 Task: Create a rule from the Recommended list, Task Added to this Project -> add SubTasks in the project AgileKite with SubTasks Gather and Analyse Requirements , Design and Implement Solution , System Test and UAT , Release to Production / Go Live
Action: Mouse moved to (82, 286)
Screenshot: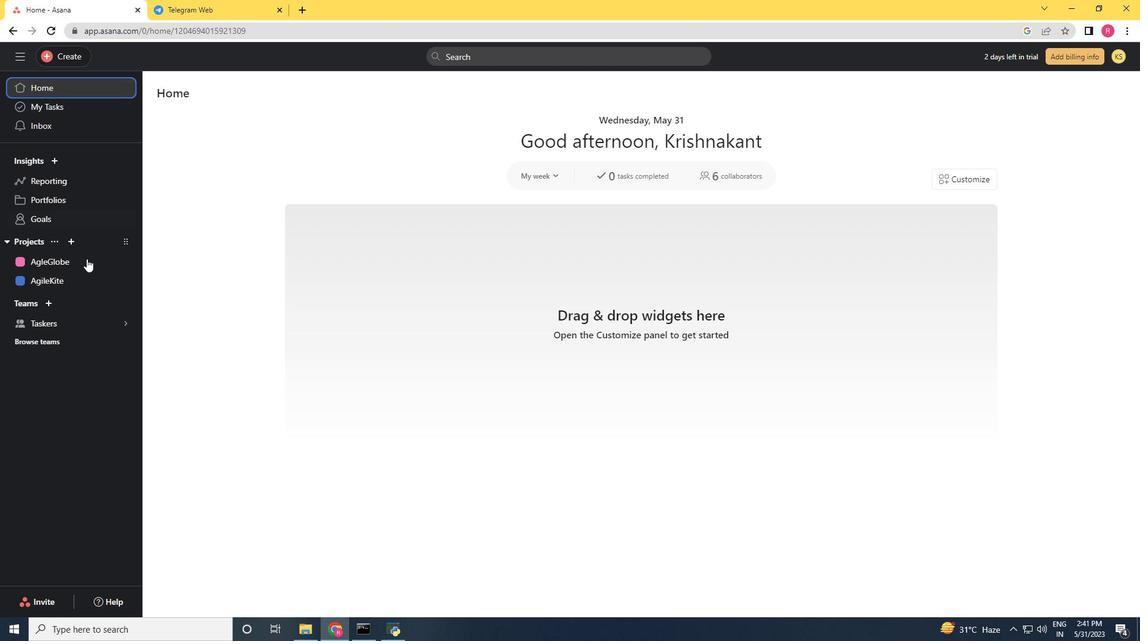 
Action: Mouse pressed left at (82, 286)
Screenshot: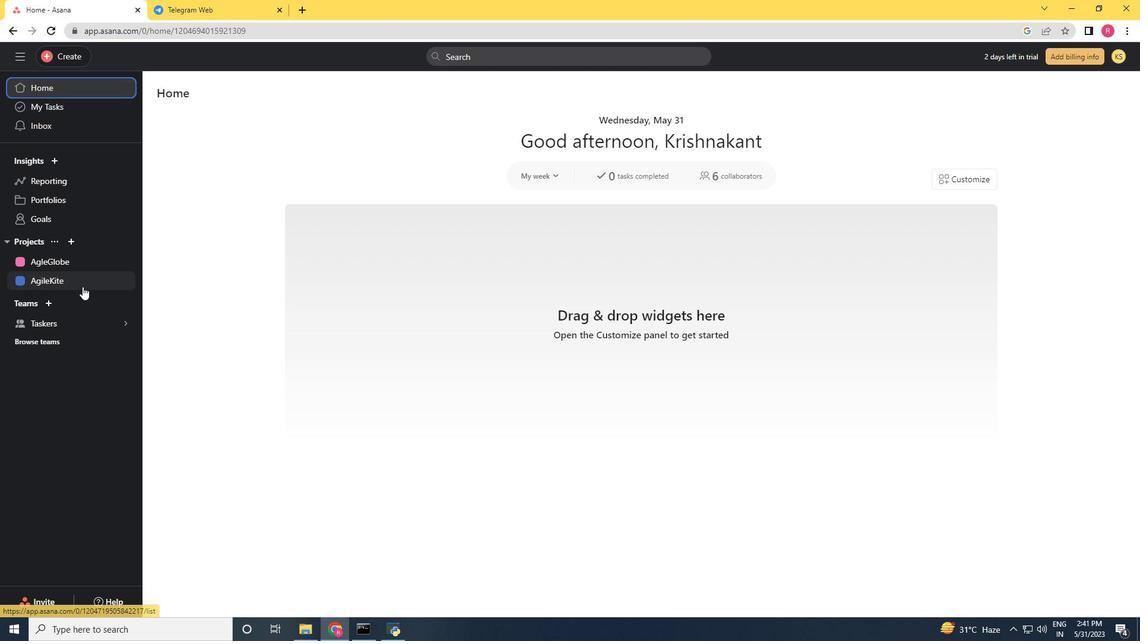 
Action: Mouse moved to (1102, 105)
Screenshot: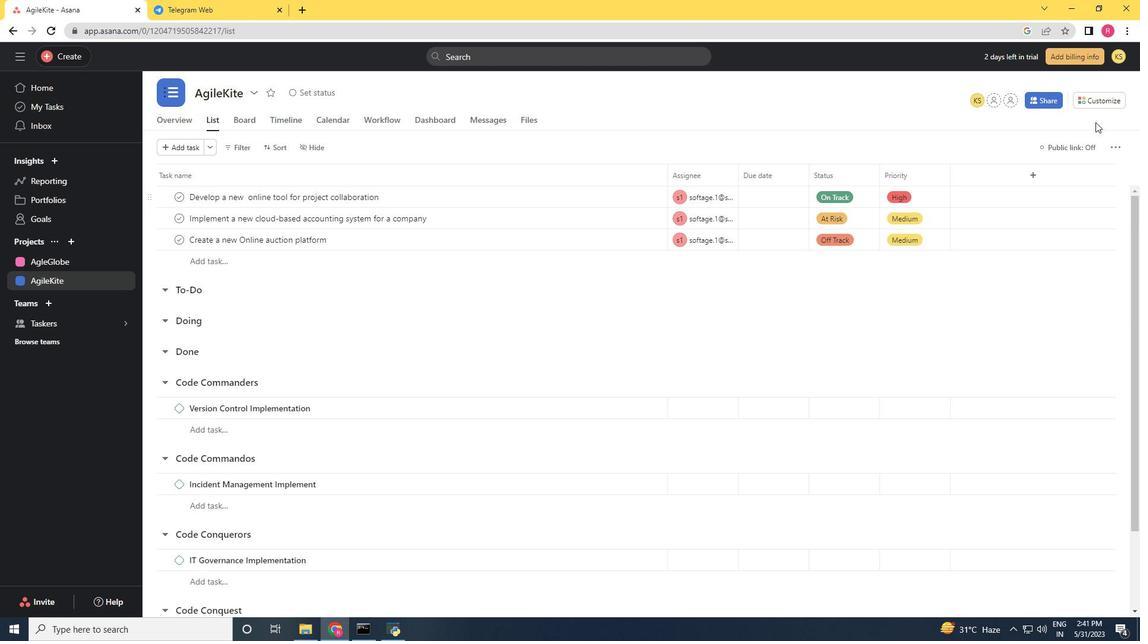 
Action: Mouse pressed left at (1102, 105)
Screenshot: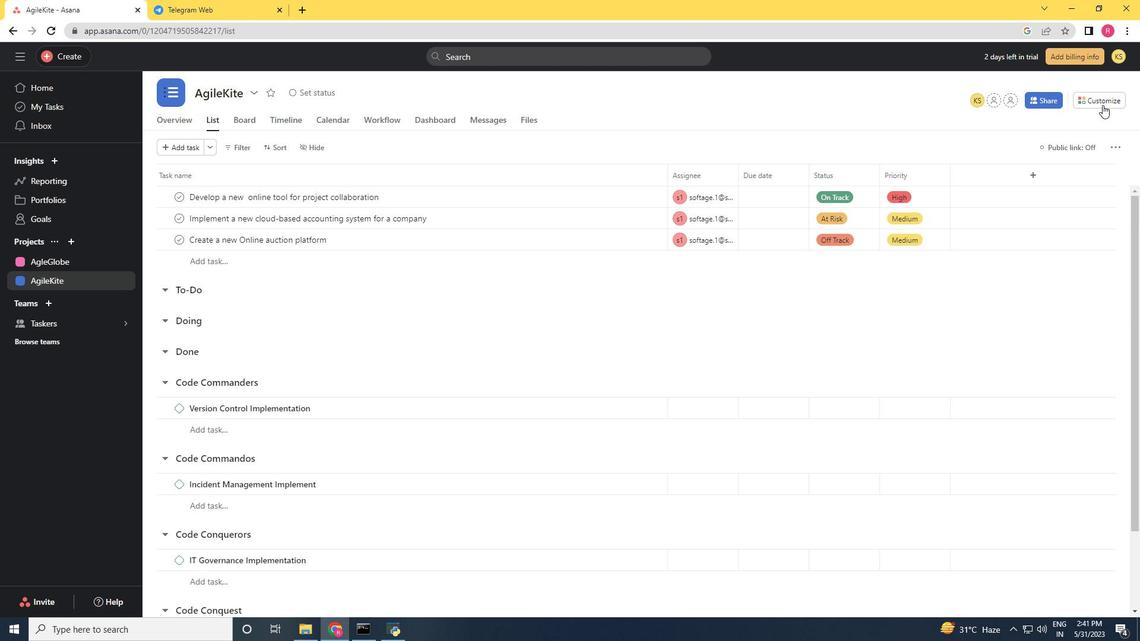 
Action: Mouse moved to (895, 266)
Screenshot: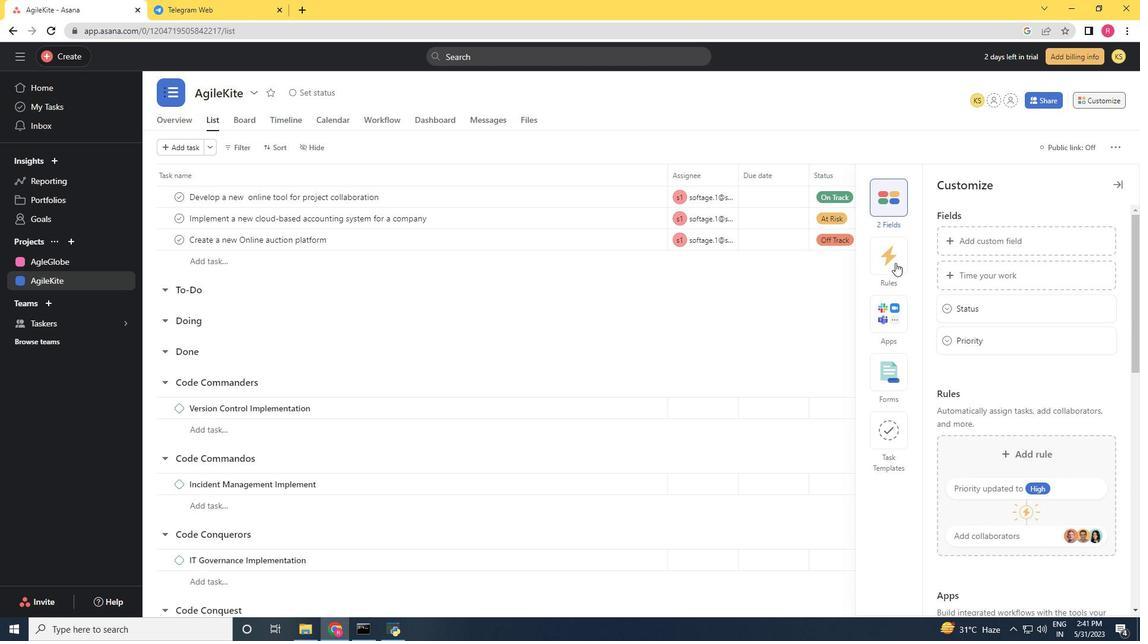 
Action: Mouse pressed left at (895, 266)
Screenshot: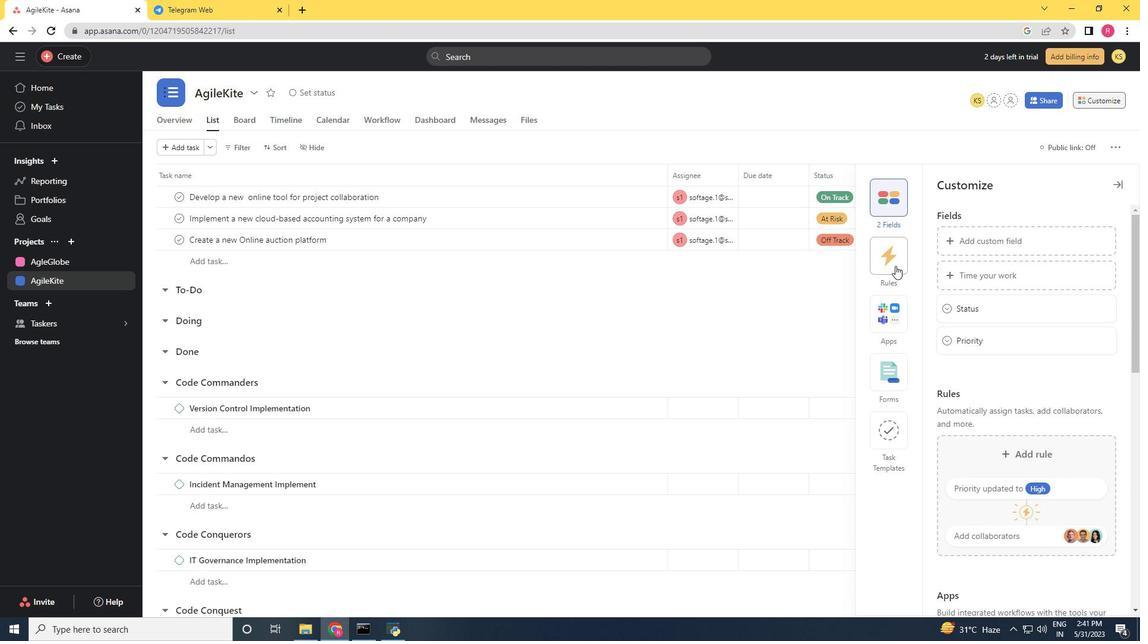 
Action: Mouse moved to (989, 274)
Screenshot: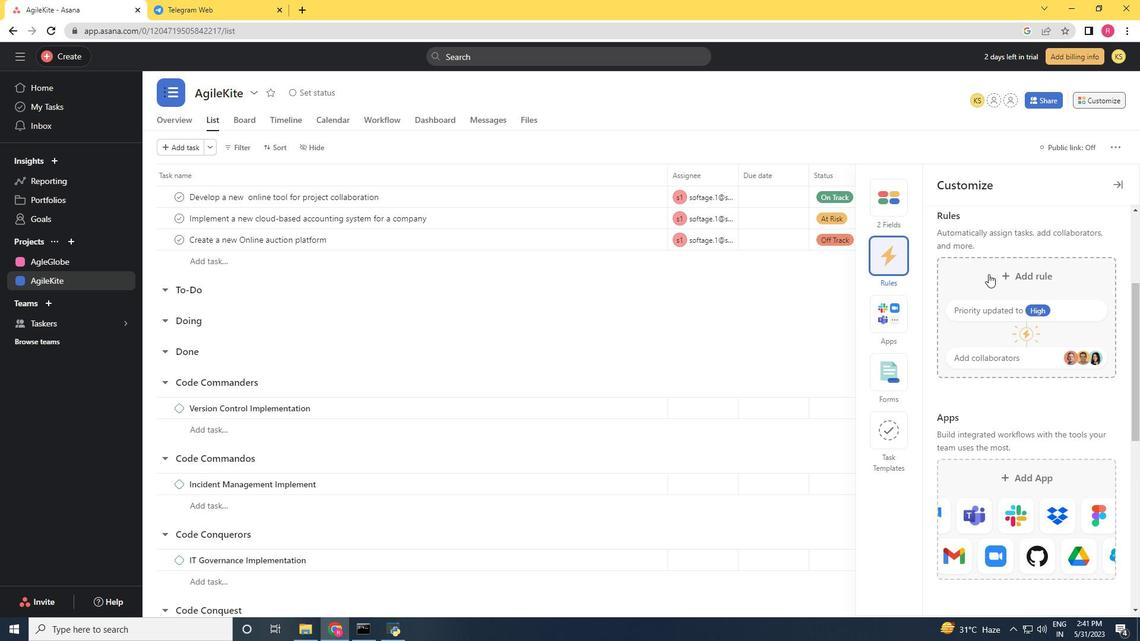 
Action: Mouse pressed left at (989, 274)
Screenshot: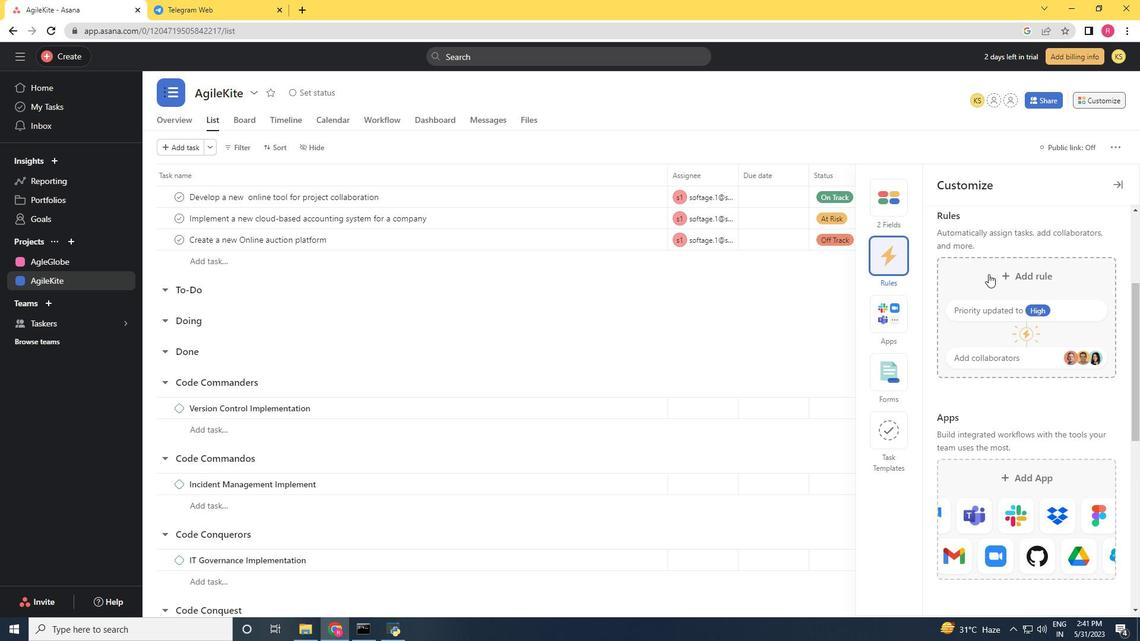 
Action: Mouse moved to (770, 188)
Screenshot: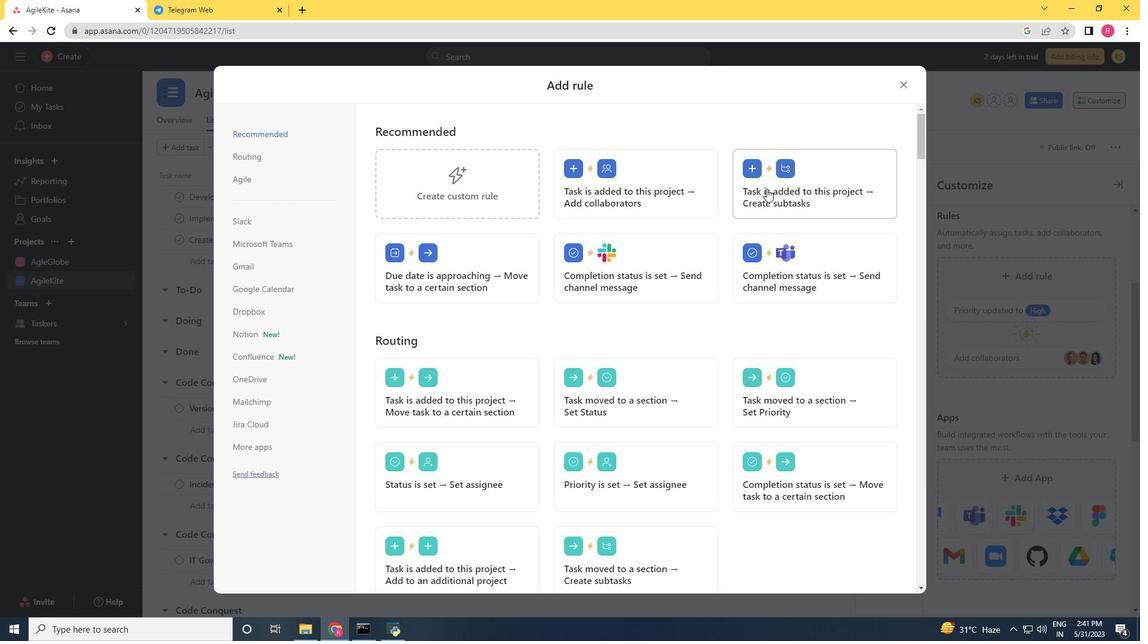 
Action: Mouse pressed left at (770, 188)
Screenshot: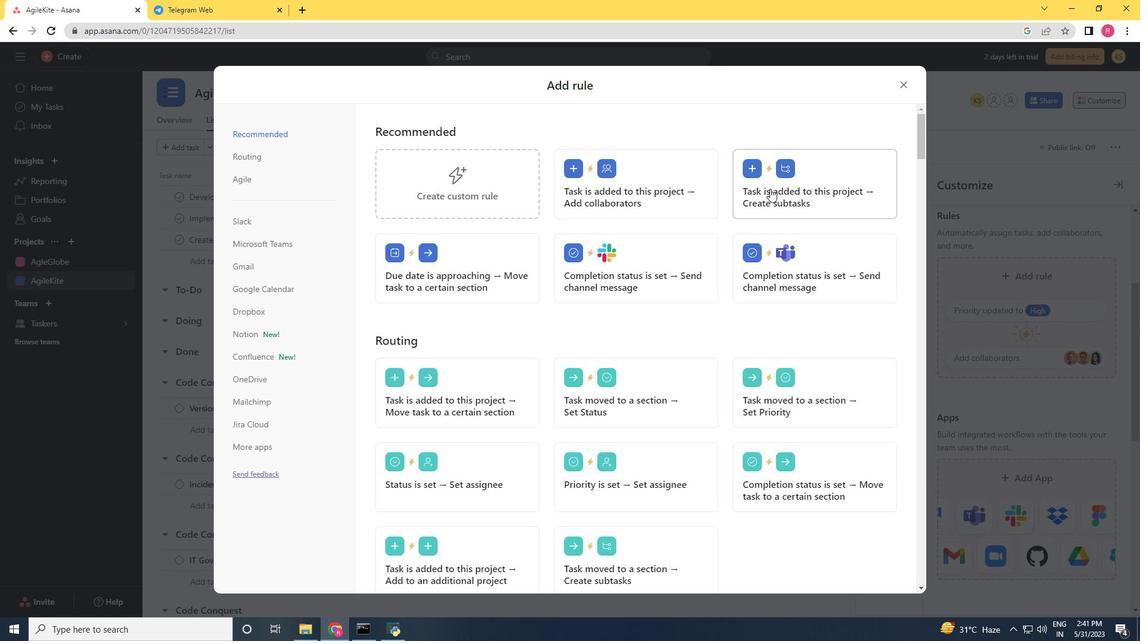 
Action: Mouse moved to (785, 182)
Screenshot: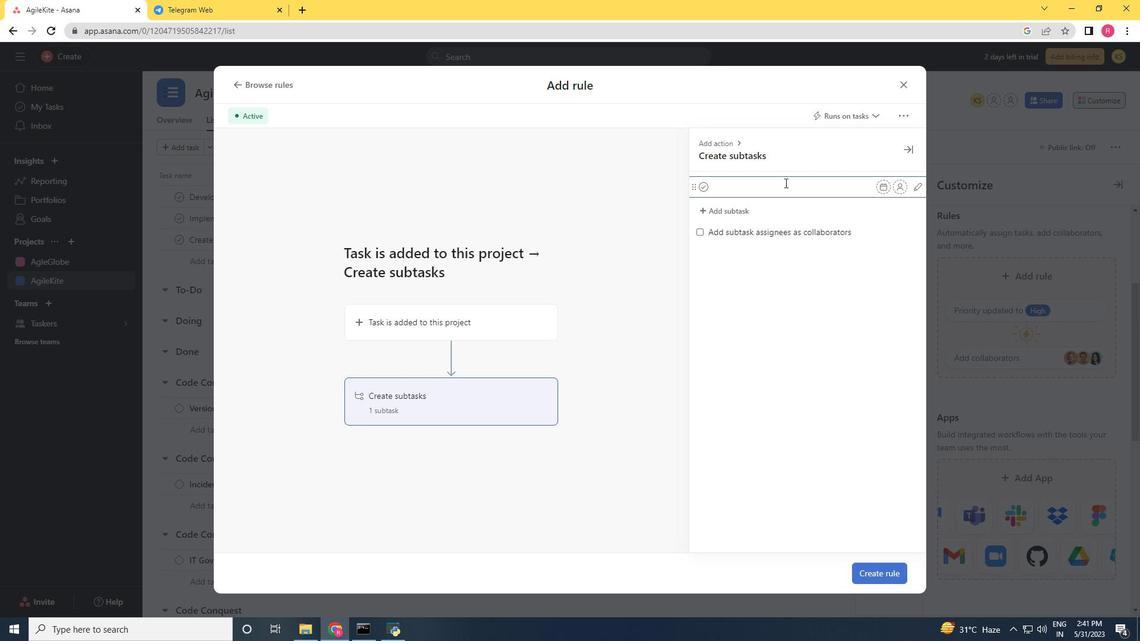 
Action: Key pressed <Key.shift>
Screenshot: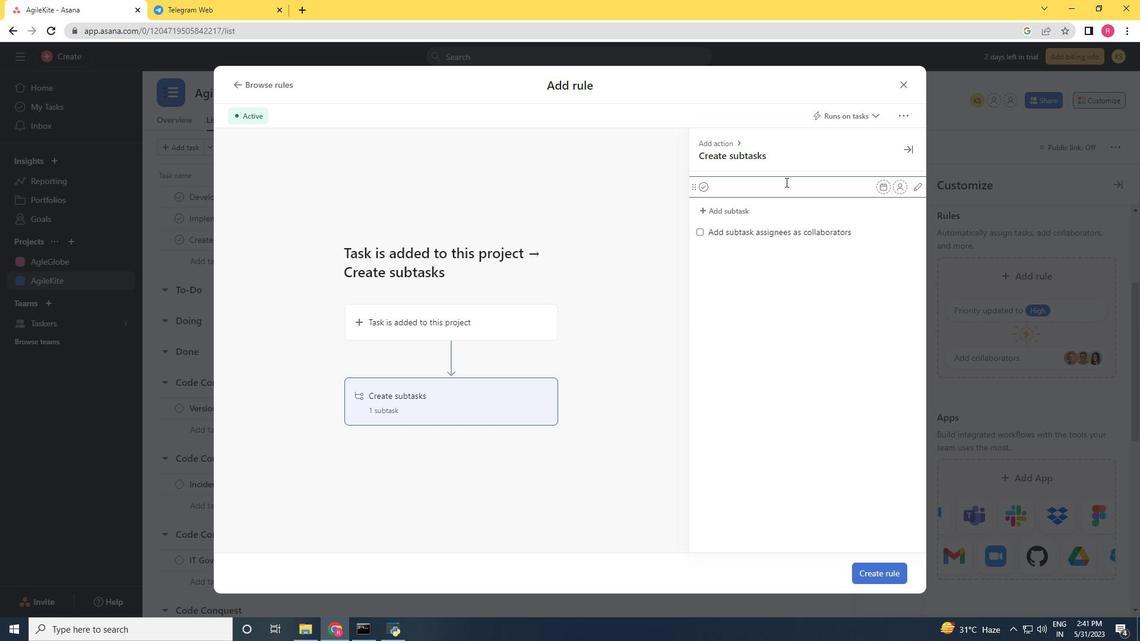 
Action: Mouse moved to (786, 180)
Screenshot: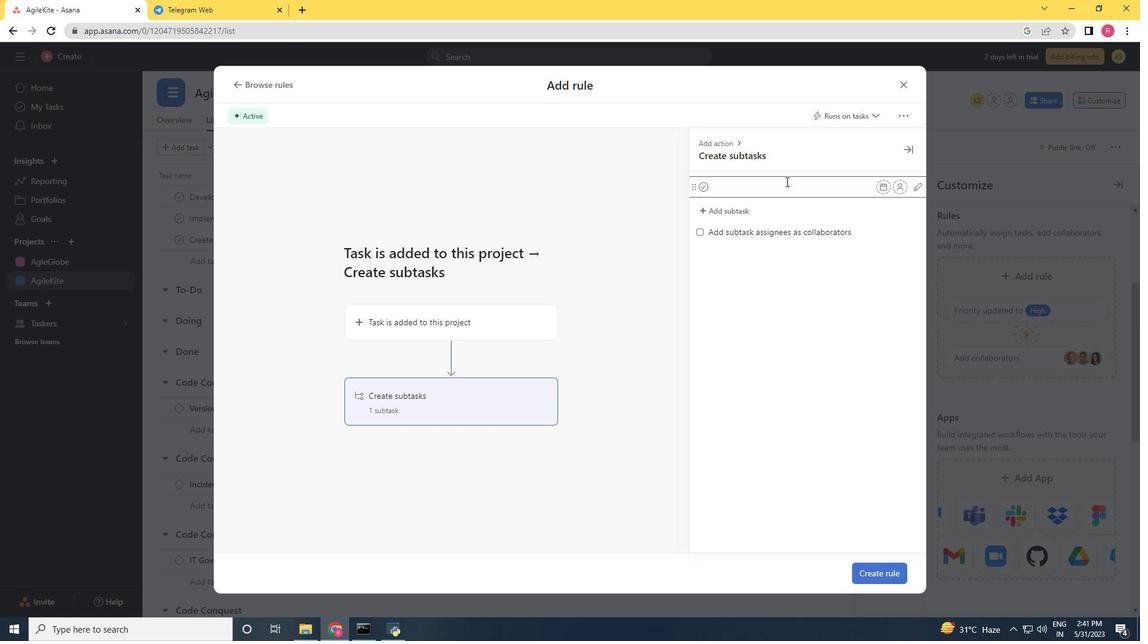 
Action: Key pressed Gather<Key.space>and<Key.space><Key.shift>Analyse<Key.space><Key.shift><Key.shift>Requirements<Key.space><Key.enter><Key.shift>Design<Key.space>and<Key.space><Key.shift><Key.shift><Key.shift><Key.shift><Key.shift><Key.shift><Key.shift>Implement<Key.space><Key.shift>Soulution<Key.space><Key.backspace><Key.backspace><Key.backspace><Key.backspace><Key.backspace><Key.backspace><Key.backspace><Key.backspace>lition<Key.backspace><Key.backspace><Key.backspace><Key.backspace><Key.backspace>ution<Key.space><Key.enter><Key.shift>System<Key.space><Key.shift>Test<Key.space>and<Key.space><Key.shift>UAT<Key.enter><Key.shift>Release<Key.space>to<Key.space><Key.shift><Key.shift>Production<Key.space>/<Key.space><Key.shift>Go<Key.space><Key.shift><Key.shift><Key.shift><Key.shift><Key.shift><Key.shift><Key.shift><Key.shift><Key.shift><Key.shift><Key.shift><Key.shift><Key.shift><Key.shift><Key.shift><Key.shift><Key.shift><Key.shift><Key.shift><Key.shift><Key.shift><Key.shift><Key.shift><Key.shift><Key.shift><Key.shift><Key.shift><Key.shift><Key.shift><Key.shift><Key.shift><Key.shift><Key.shift><Key.shift><Key.shift><Key.shift><Key.shift><Key.shift><Key.shift><Key.shift>Live
Screenshot: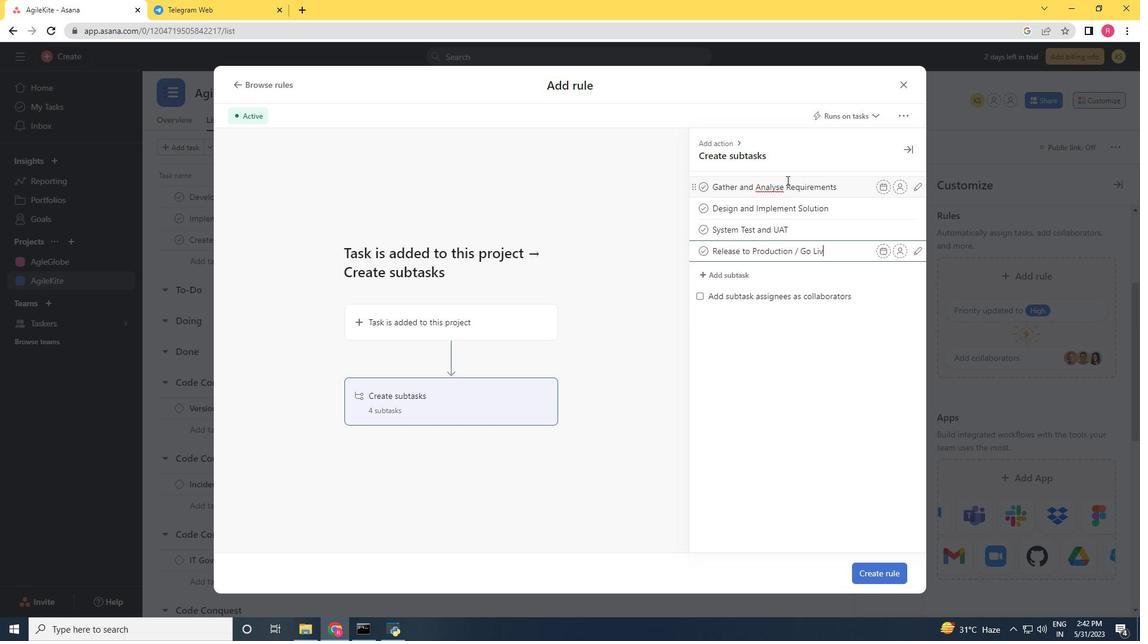
Action: Mouse moved to (1061, 344)
Screenshot: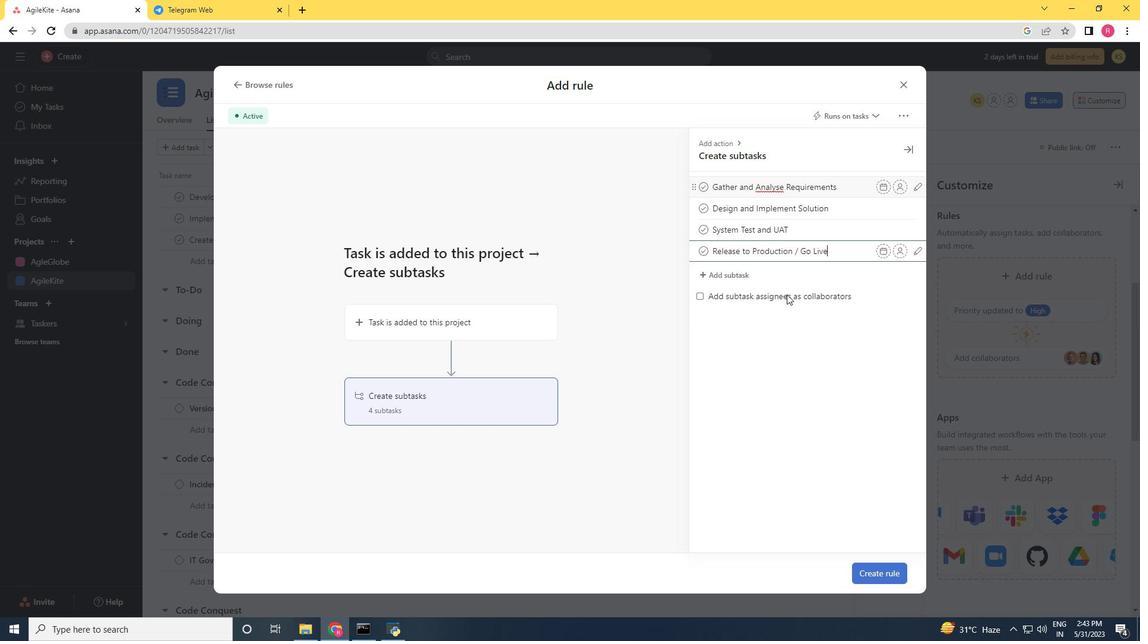 
Action: Mouse scrolled (1061, 343) with delta (0, 0)
Screenshot: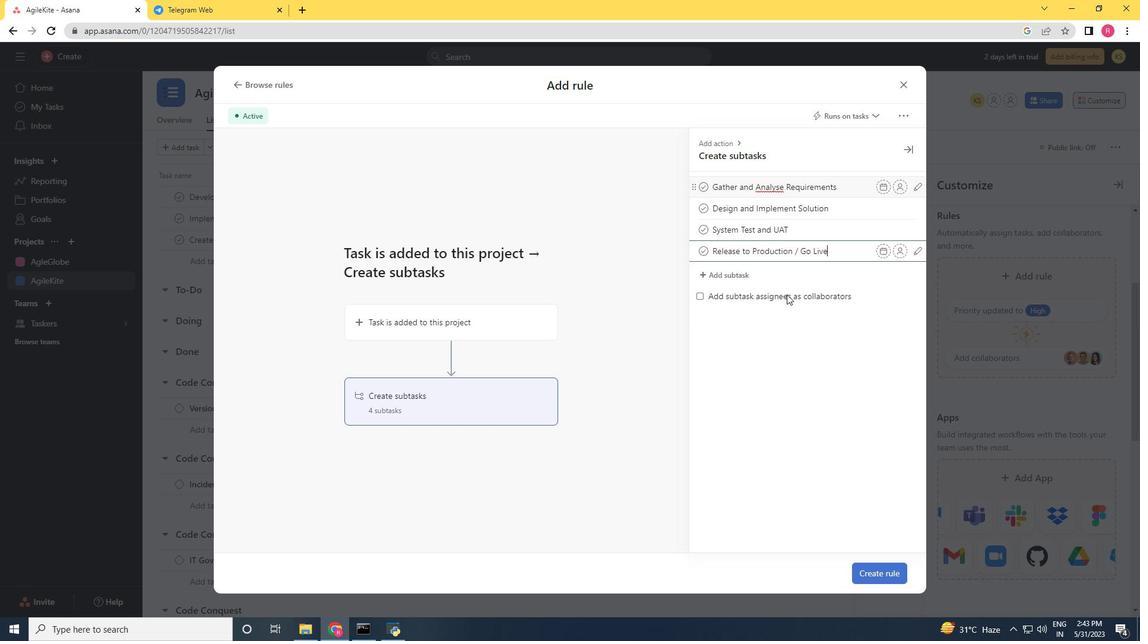 
Action: Mouse moved to (889, 567)
Screenshot: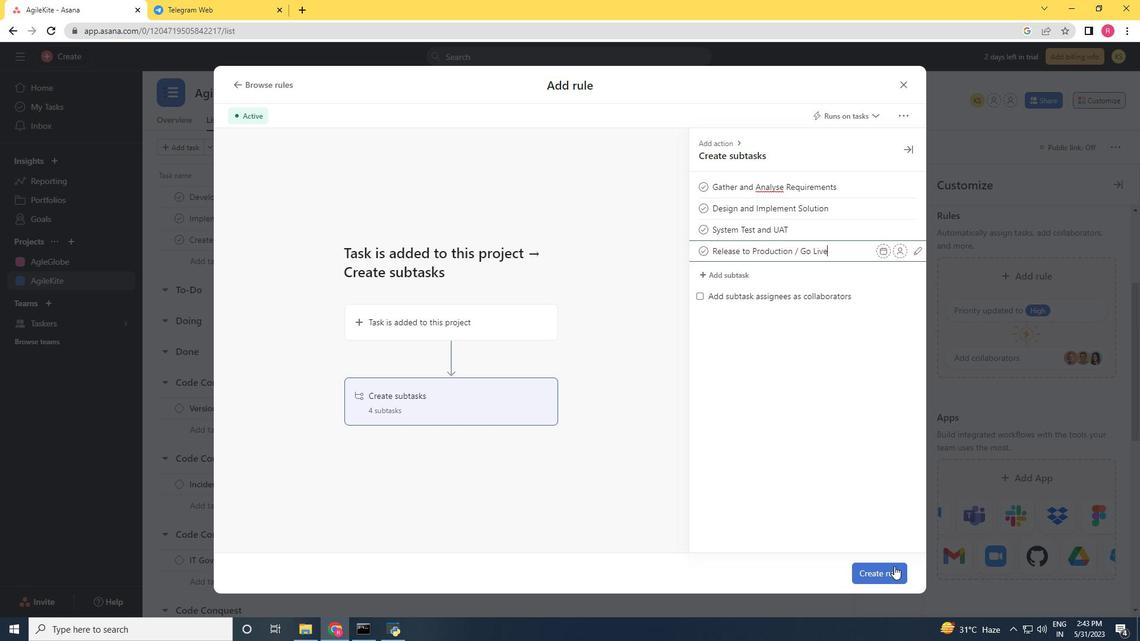 
Action: Mouse pressed left at (889, 567)
Screenshot: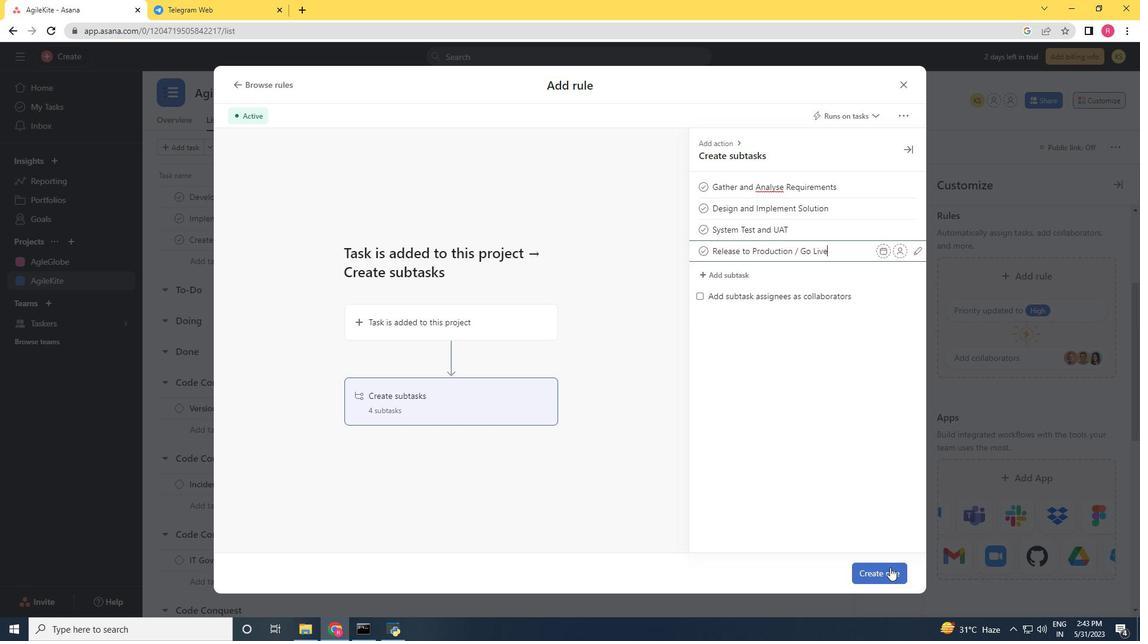 
Action: Mouse moved to (890, 566)
Screenshot: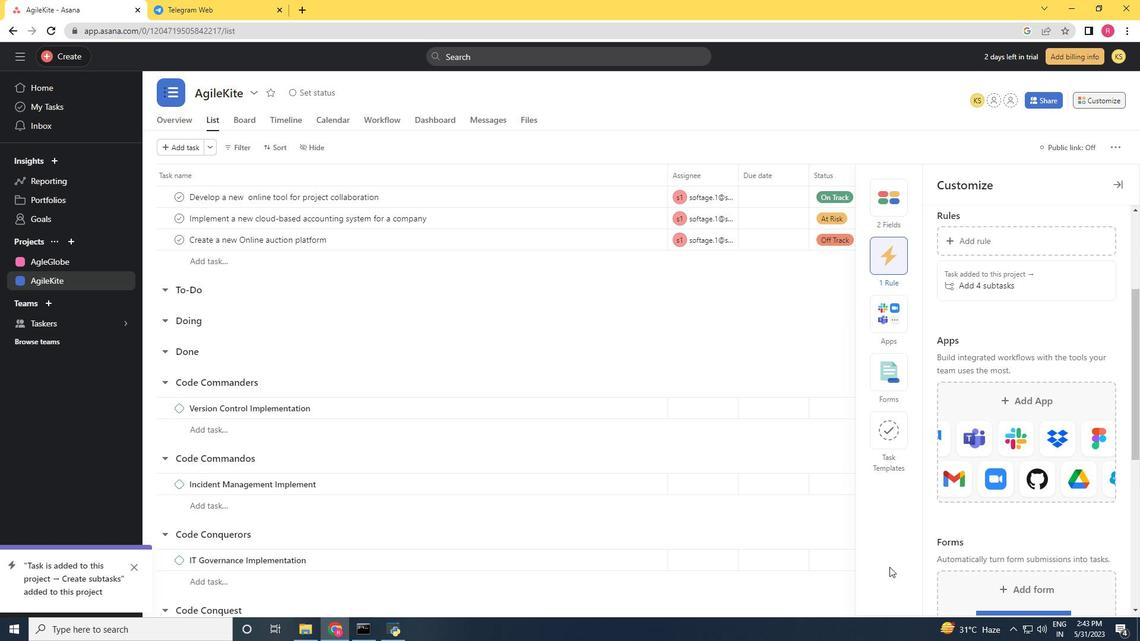 
